 Task: Automatically update installed extensions to their latest versions in Visual Studio Code.
Action: Mouse moved to (25, 260)
Screenshot: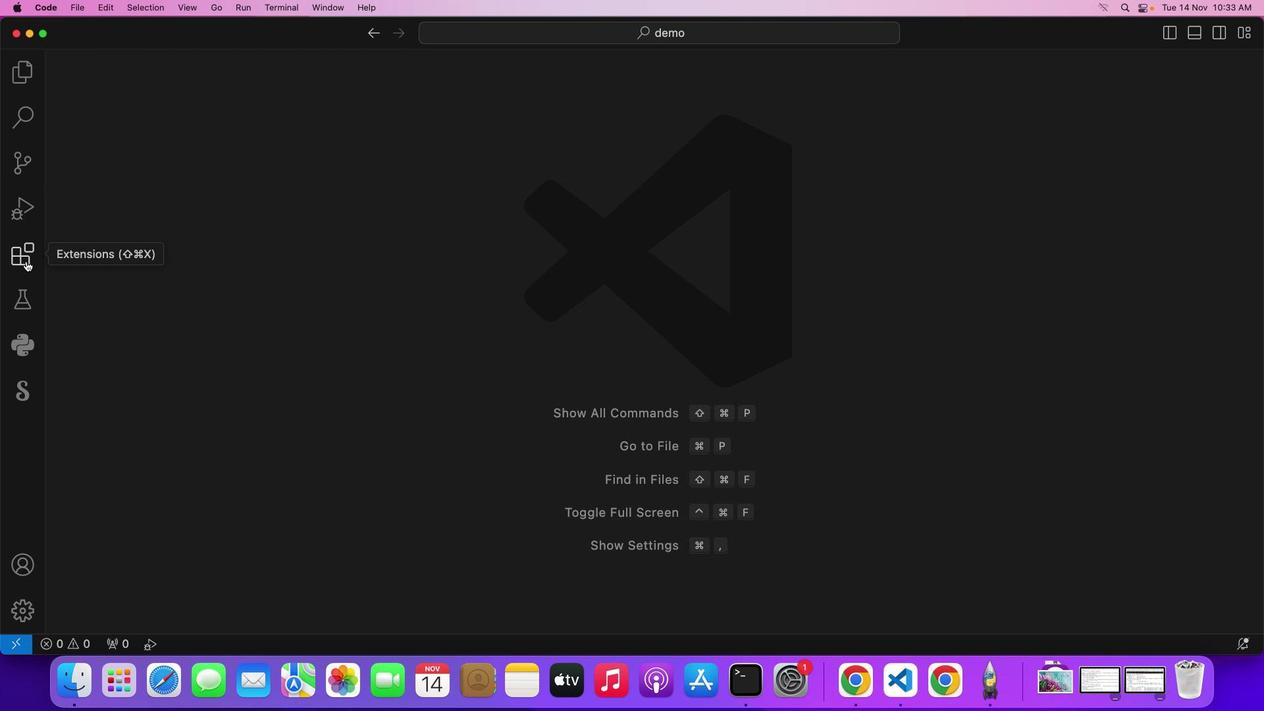 
Action: Mouse pressed left at (25, 260)
Screenshot: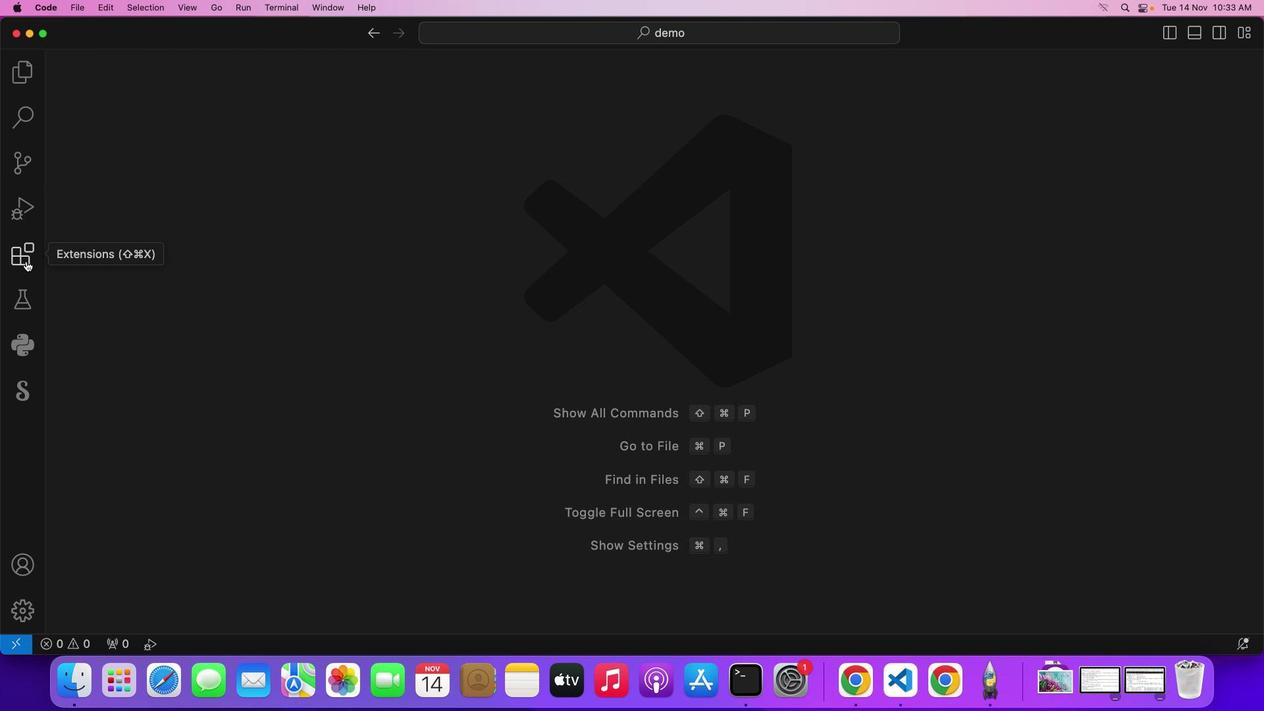 
Action: Mouse moved to (265, 71)
Screenshot: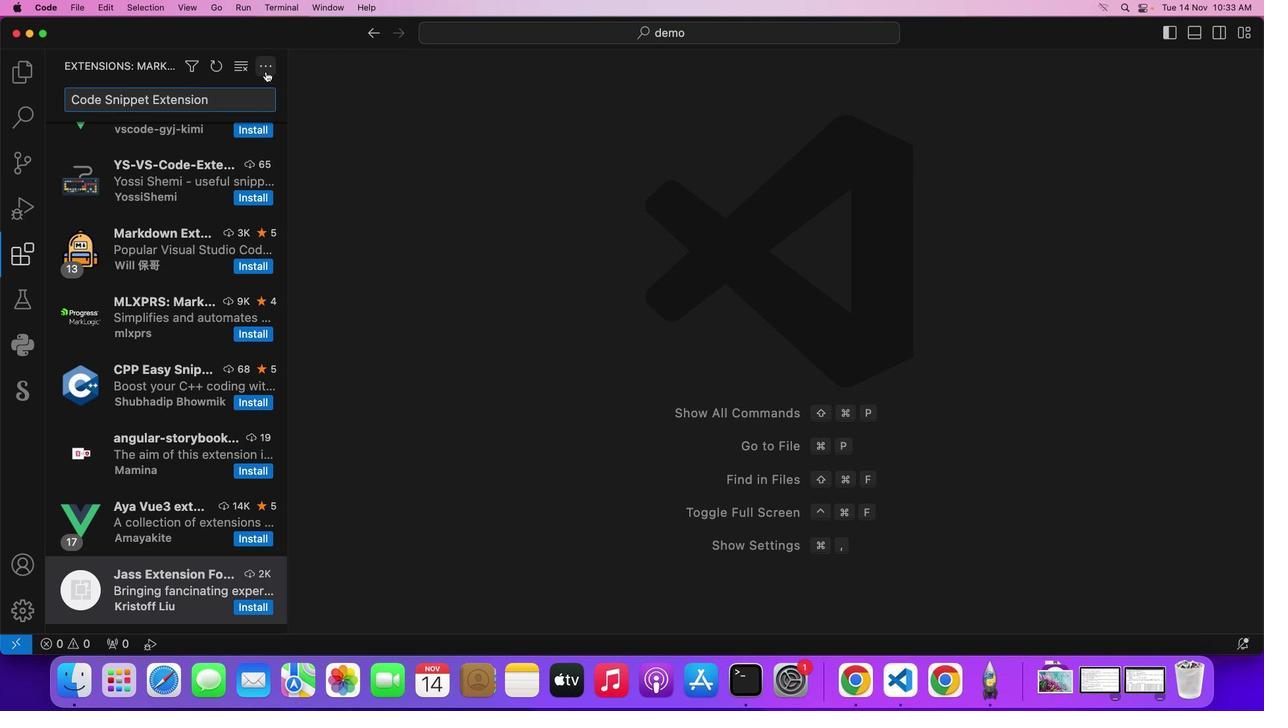 
Action: Mouse pressed left at (265, 71)
Screenshot: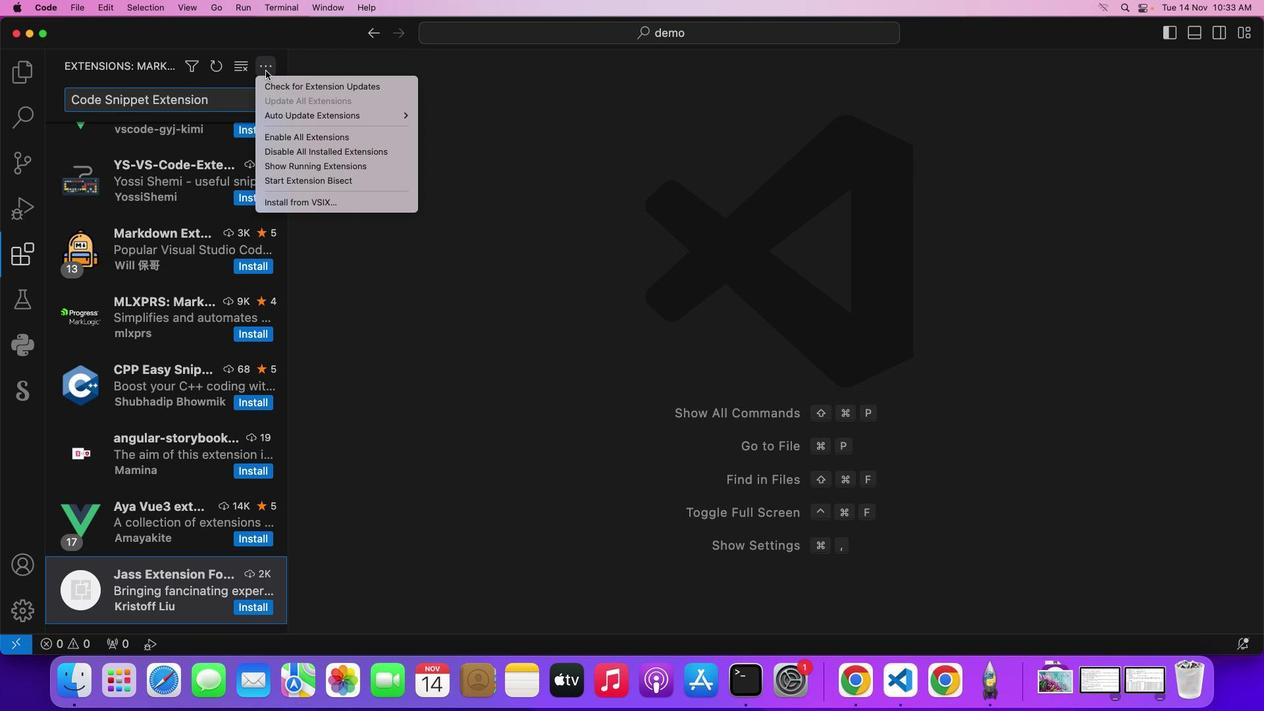 
Action: Mouse moved to (303, 113)
Screenshot: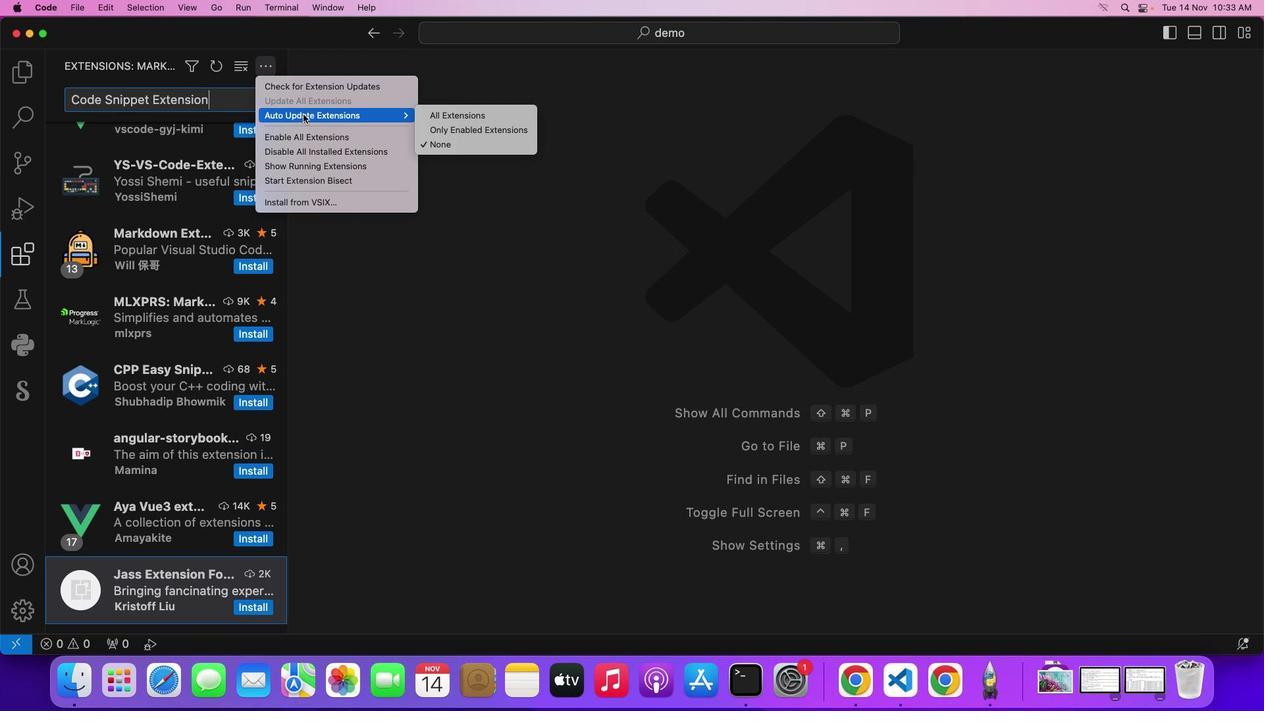 
Action: Mouse pressed left at (303, 113)
Screenshot: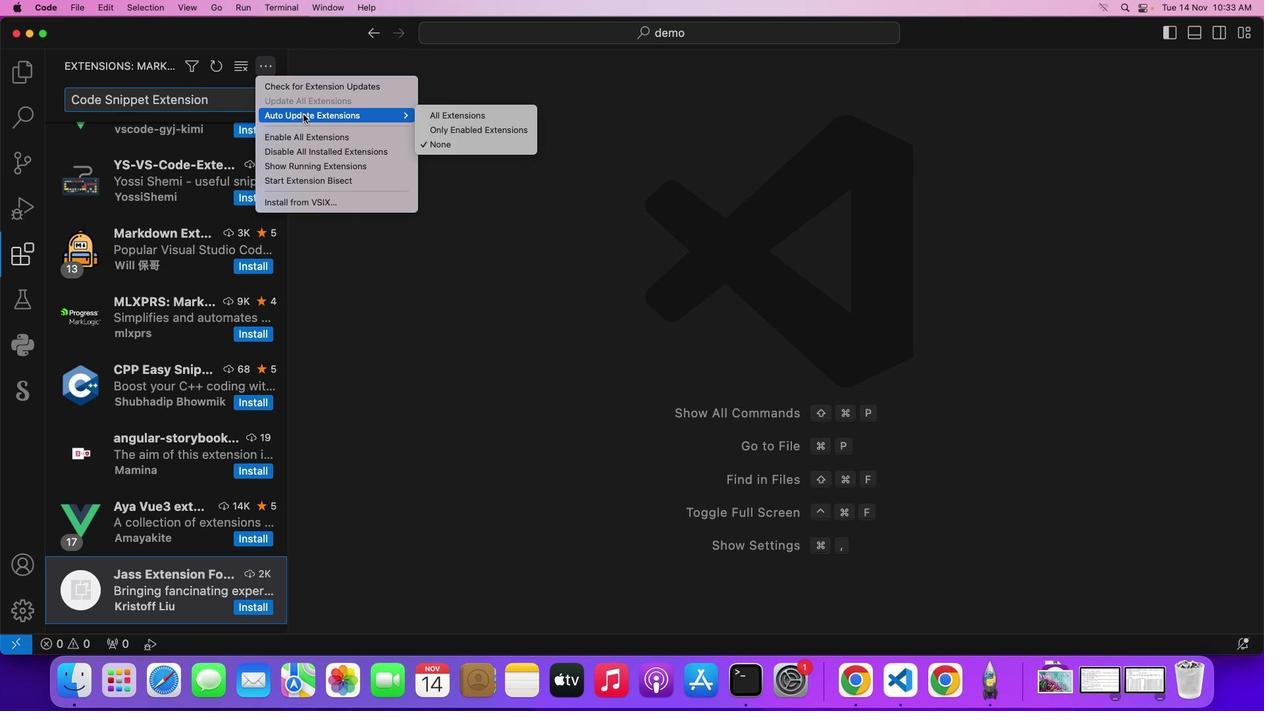 
Action: Mouse moved to (386, 115)
Screenshot: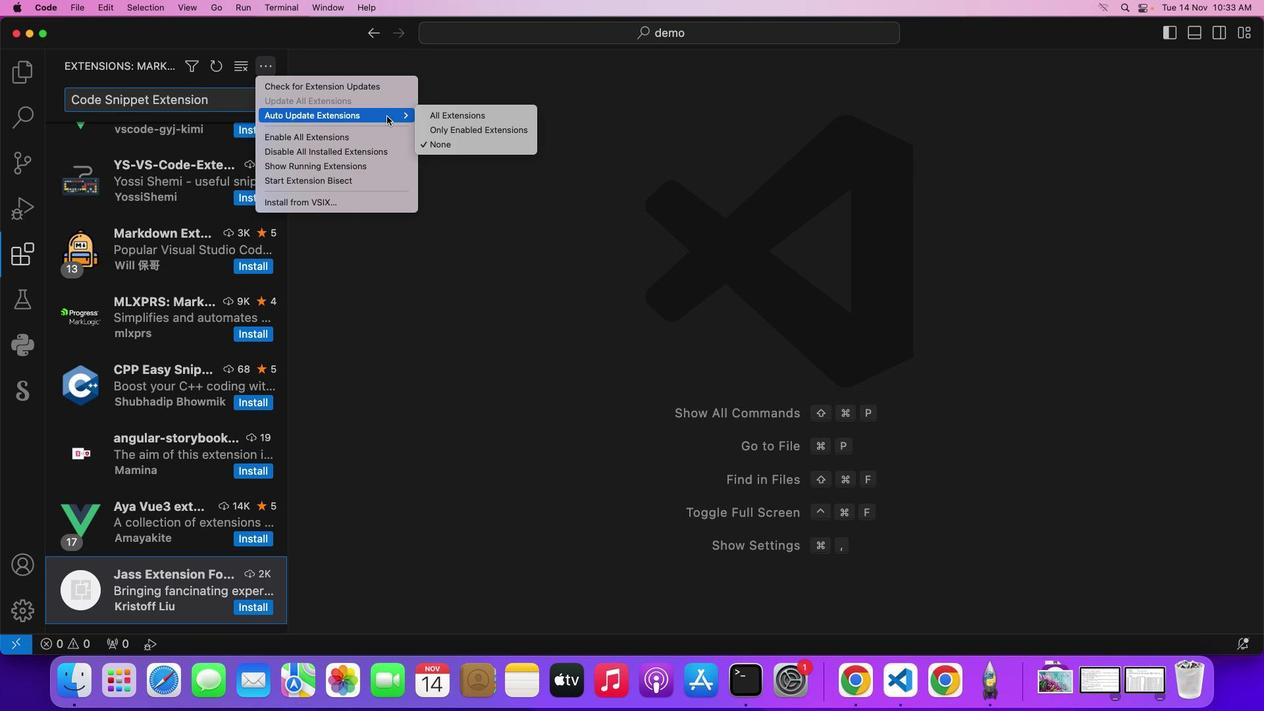 
Action: Mouse pressed left at (386, 115)
Screenshot: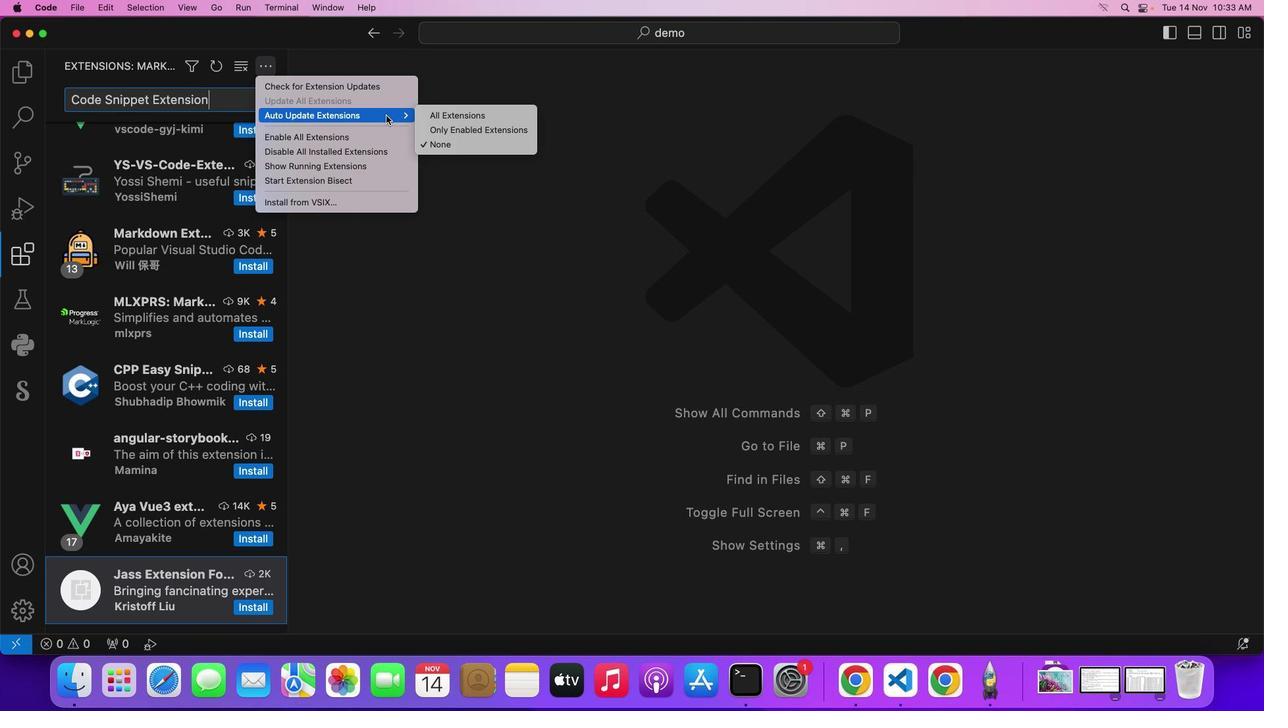 
Action: Mouse moved to (426, 112)
Screenshot: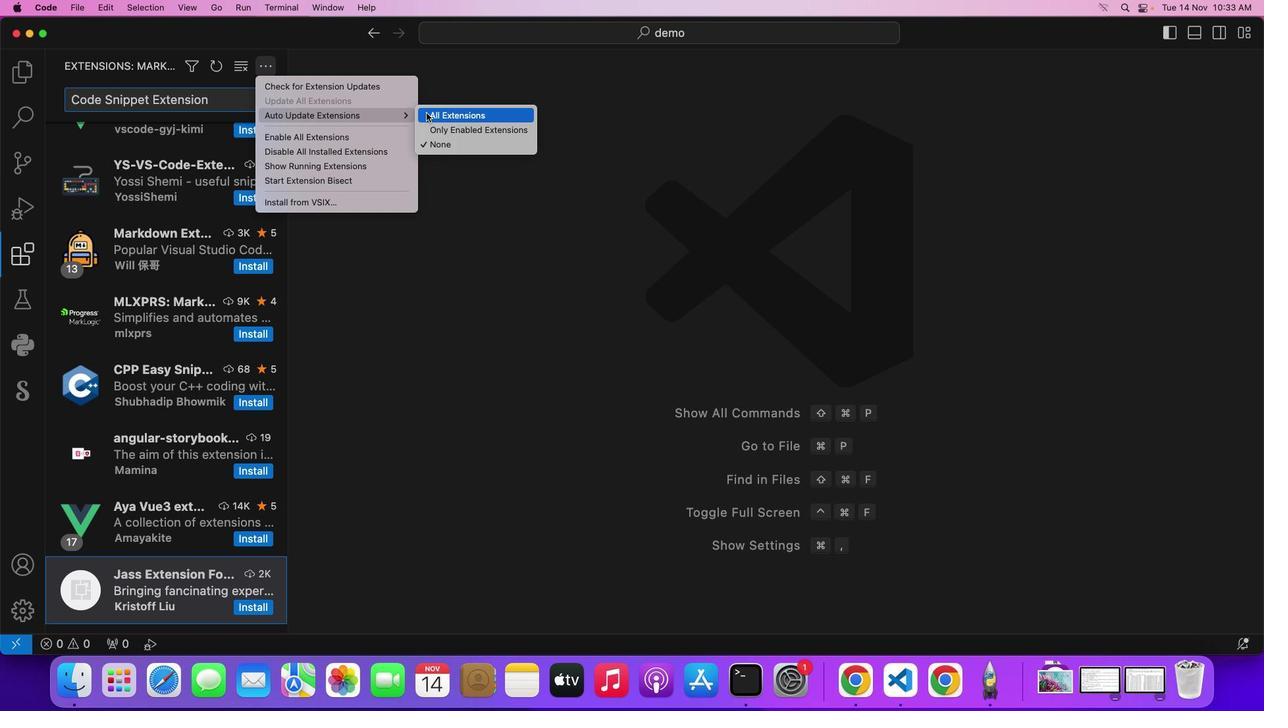 
Action: Mouse pressed left at (426, 112)
Screenshot: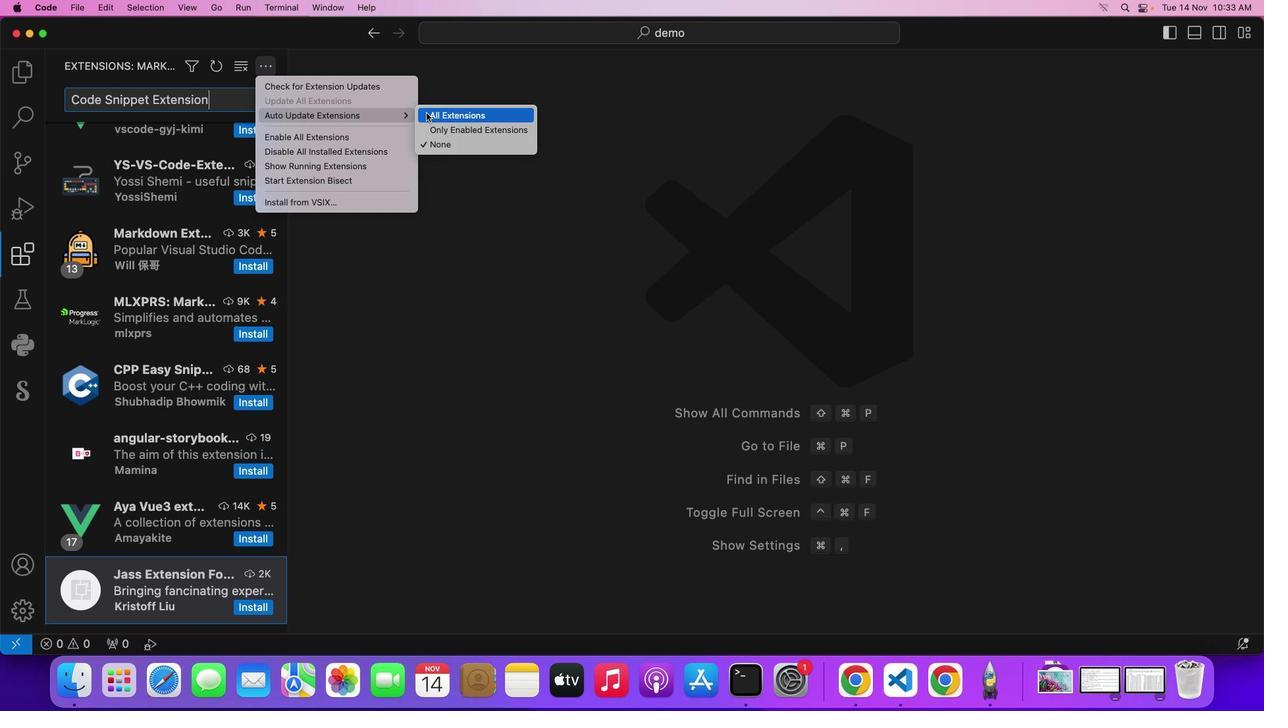 
Action: Mouse moved to (356, 145)
Screenshot: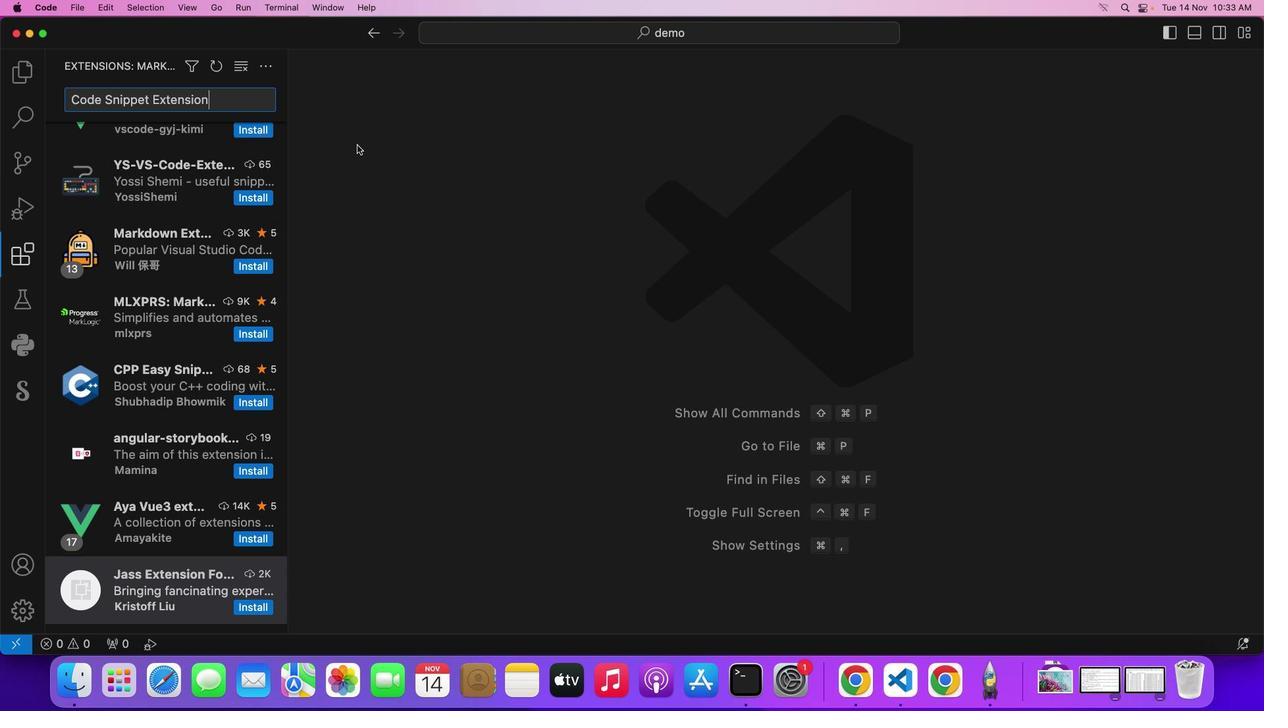 
